 Task: Use the formula "IMDIV" in spreadsheet "Project portfolio".
Action: Mouse pressed left at (602, 302)
Screenshot: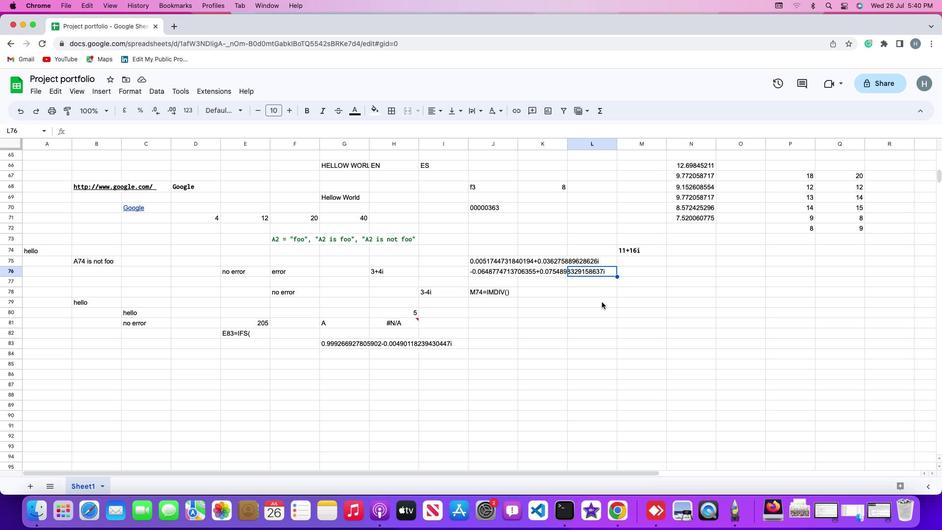 
Action: Mouse moved to (106, 92)
Screenshot: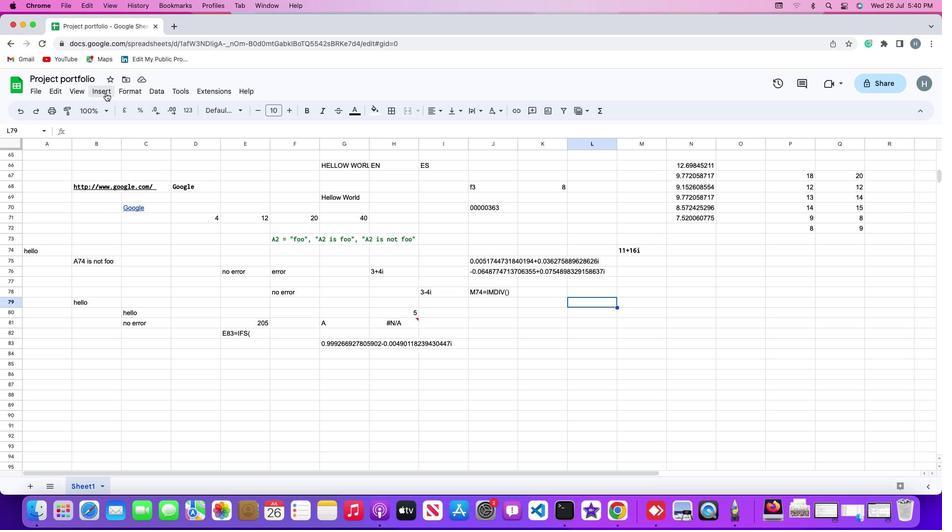 
Action: Mouse pressed left at (106, 92)
Screenshot: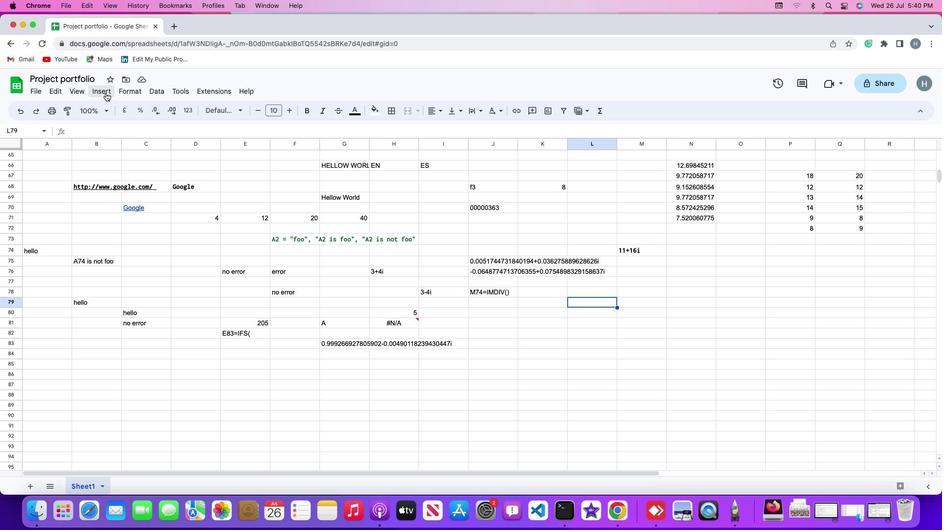 
Action: Mouse moved to (124, 249)
Screenshot: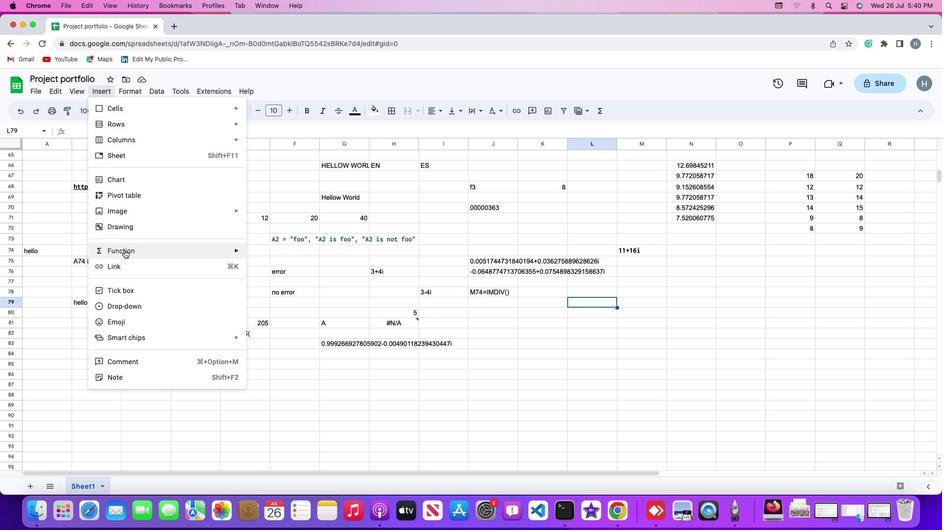 
Action: Mouse pressed left at (124, 249)
Screenshot: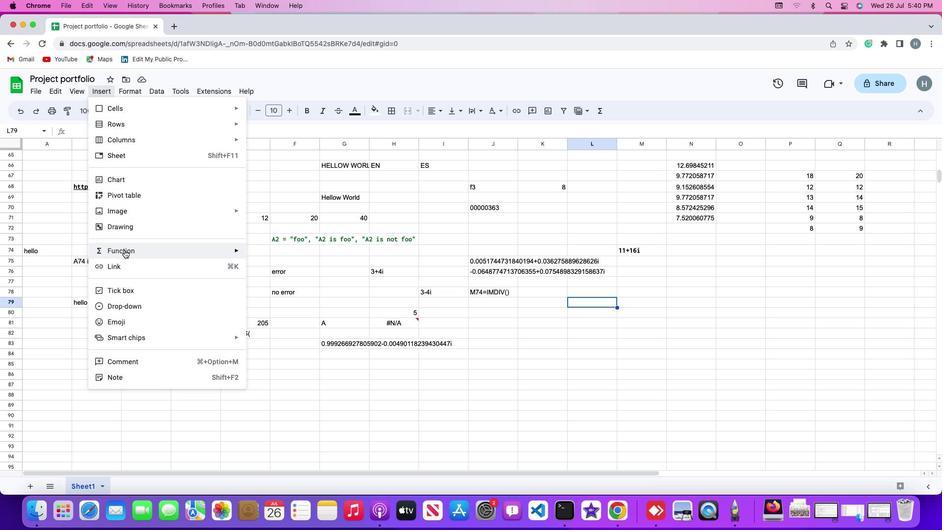 
Action: Mouse moved to (295, 208)
Screenshot: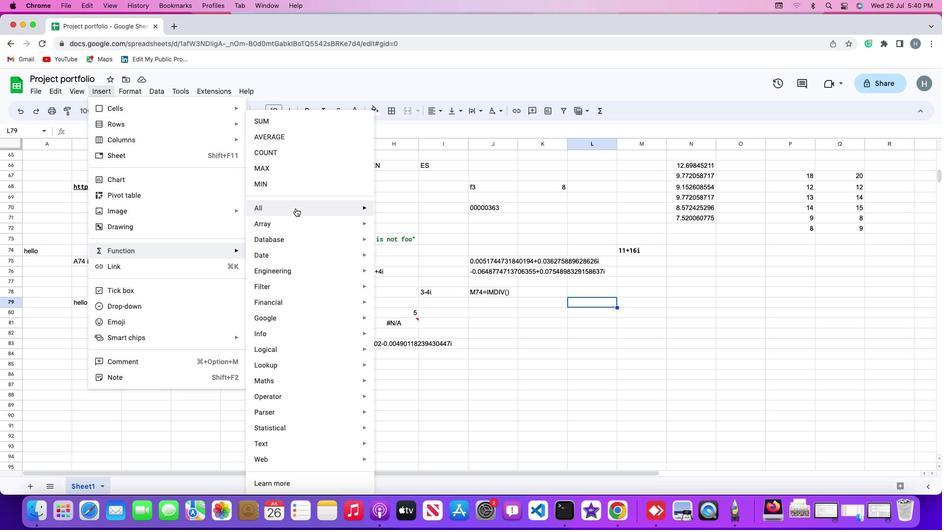 
Action: Mouse pressed left at (295, 208)
Screenshot: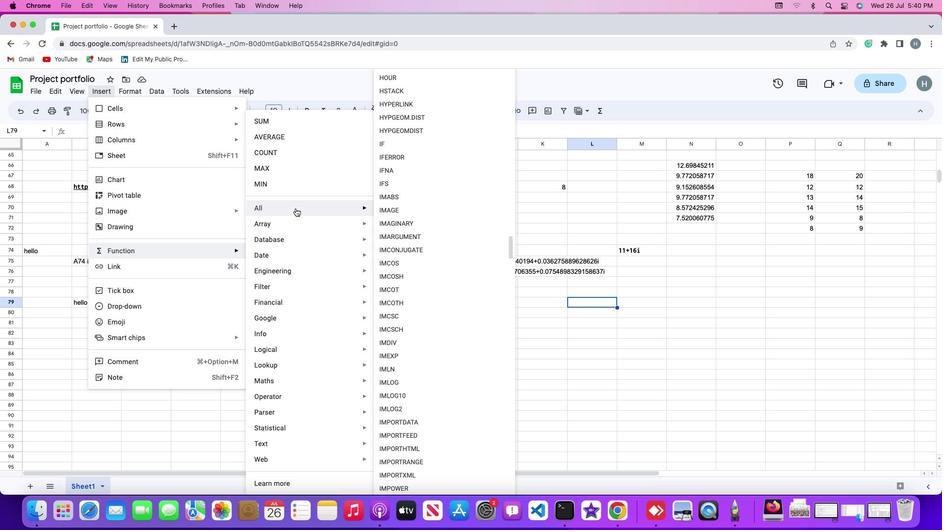 
Action: Mouse moved to (422, 343)
Screenshot: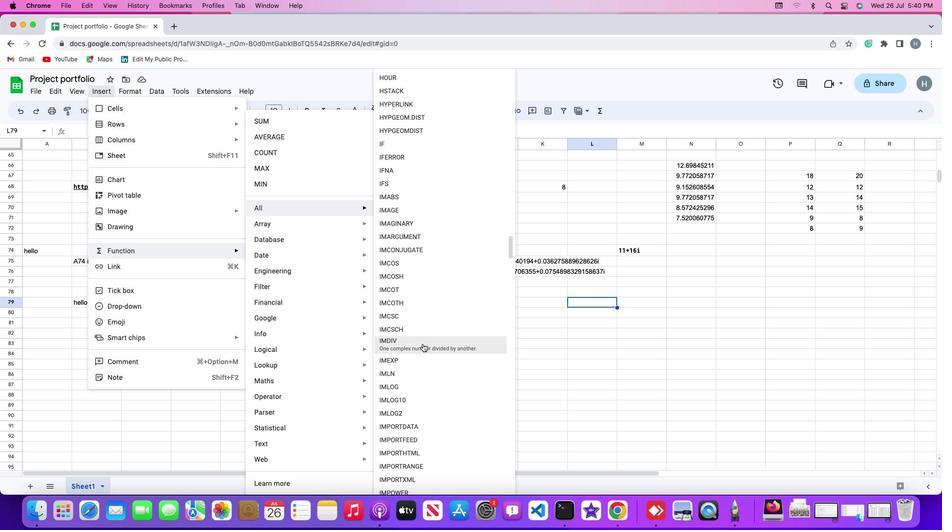 
Action: Mouse pressed left at (422, 343)
Screenshot: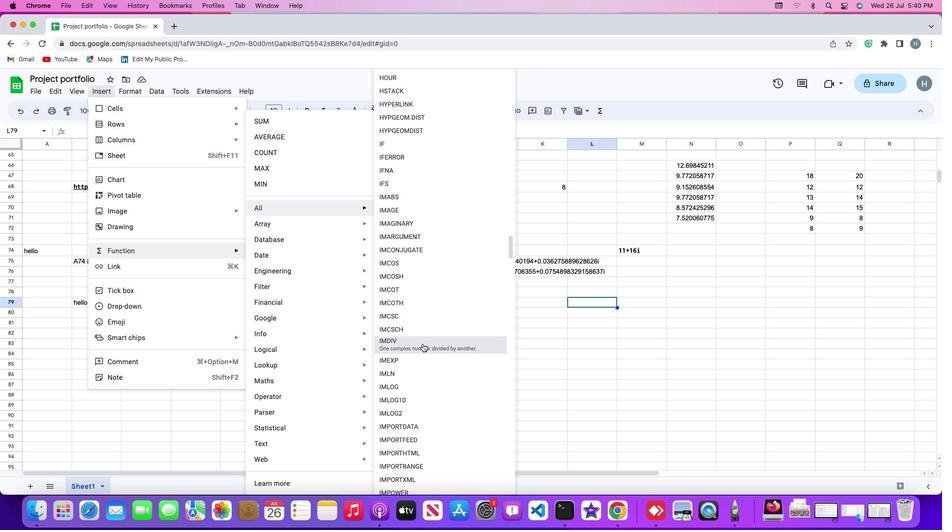 
Action: Mouse moved to (627, 246)
Screenshot: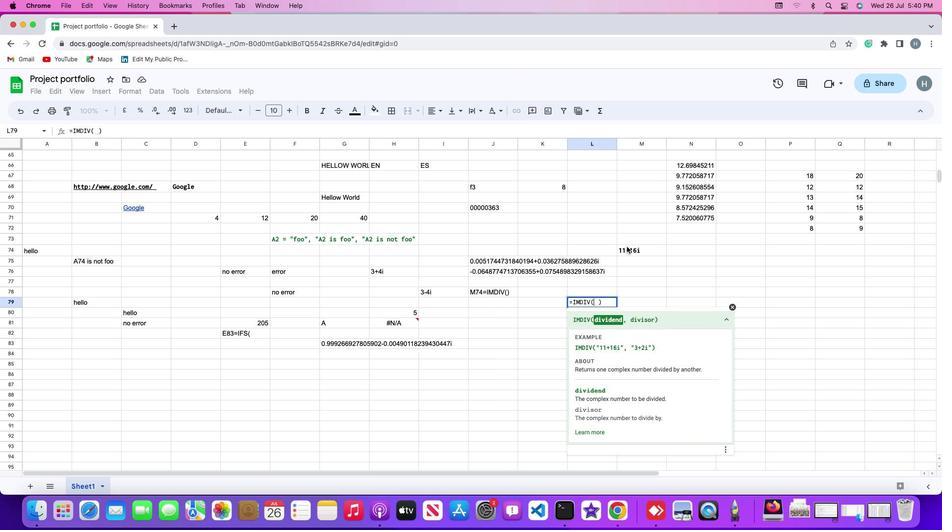 
Action: Mouse pressed left at (627, 246)
Screenshot: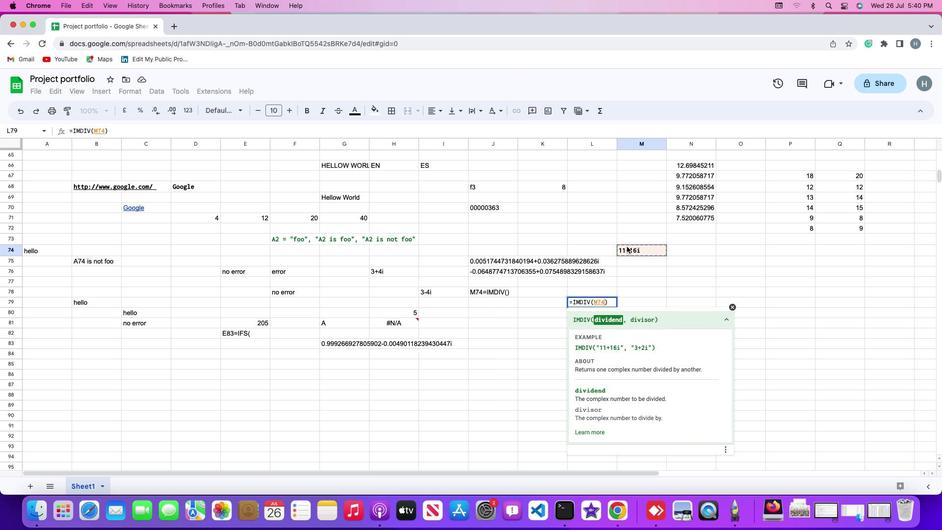 
Action: Mouse moved to (626, 247)
Screenshot: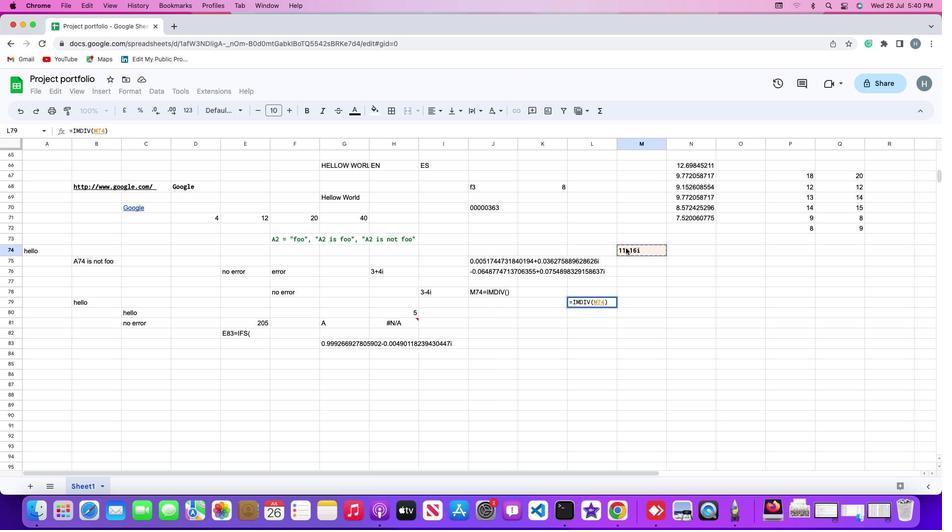 
Action: Key pressed ','
Screenshot: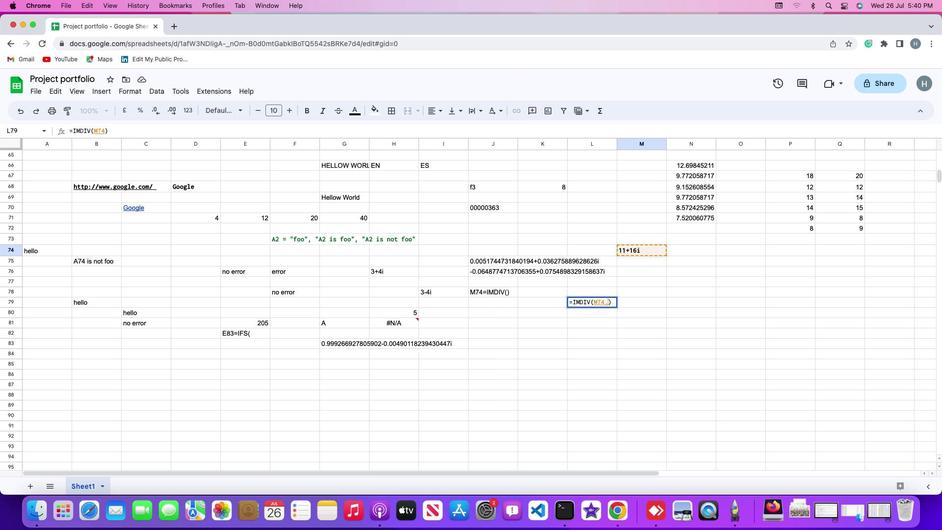 
Action: Mouse moved to (387, 272)
Screenshot: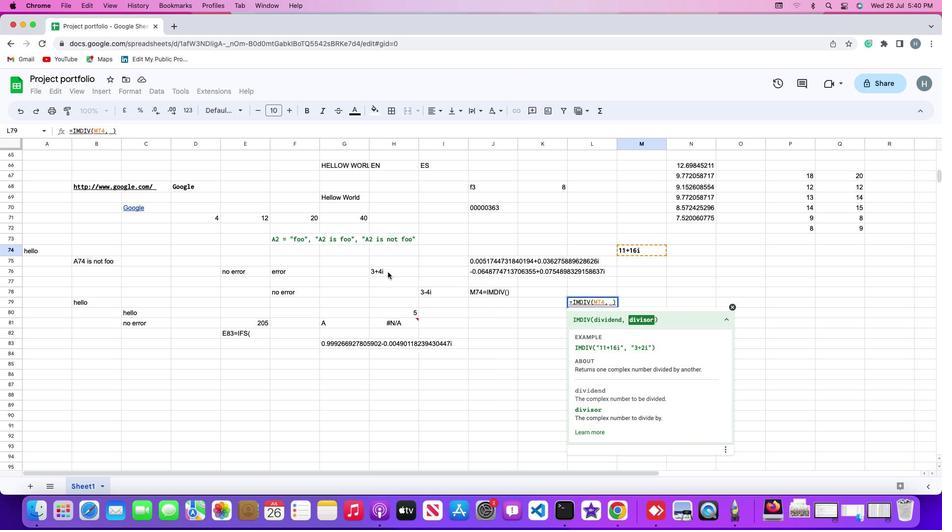 
Action: Mouse pressed left at (387, 272)
Screenshot: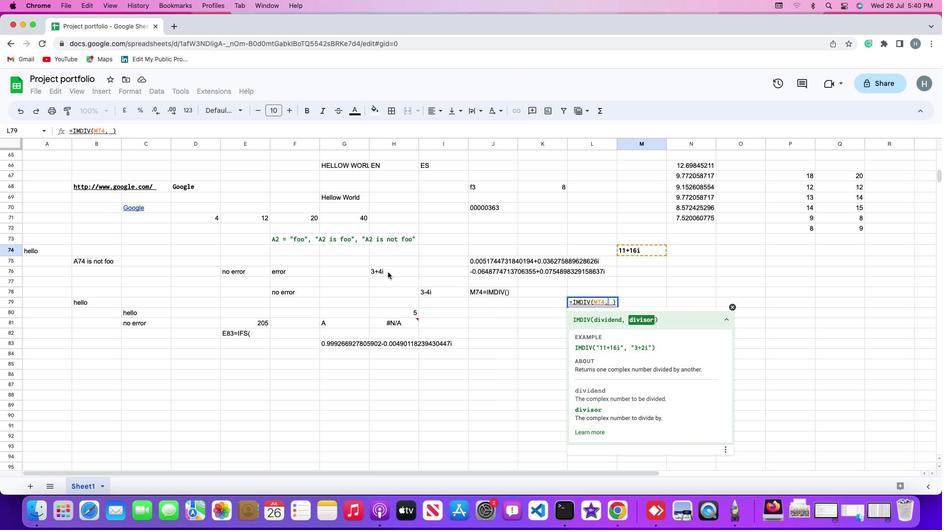 
Action: Mouse moved to (387, 272)
Screenshot: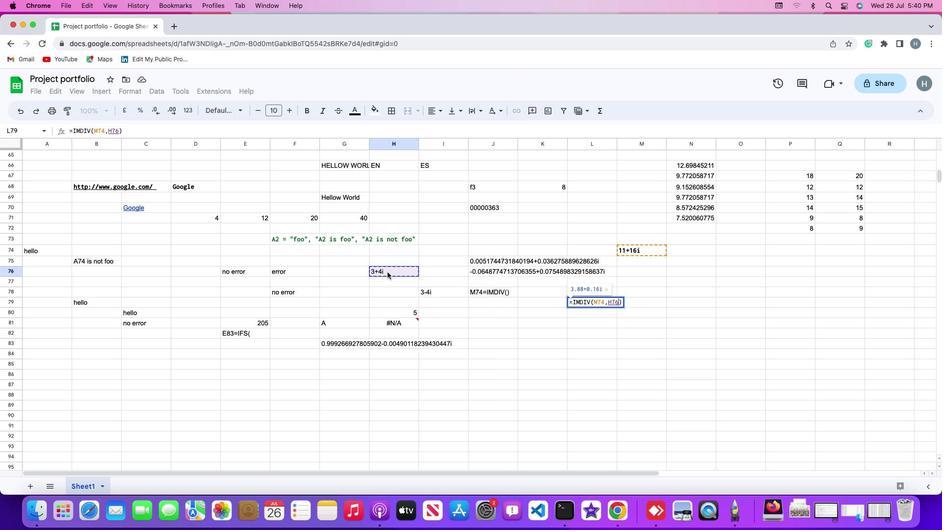 
Action: Key pressed Key.enter
Screenshot: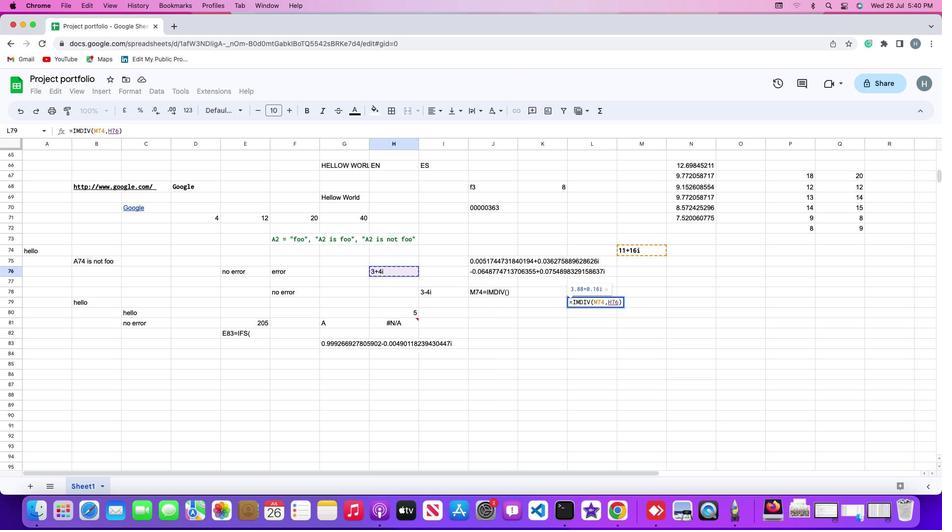 
Action: Mouse moved to (388, 273)
Screenshot: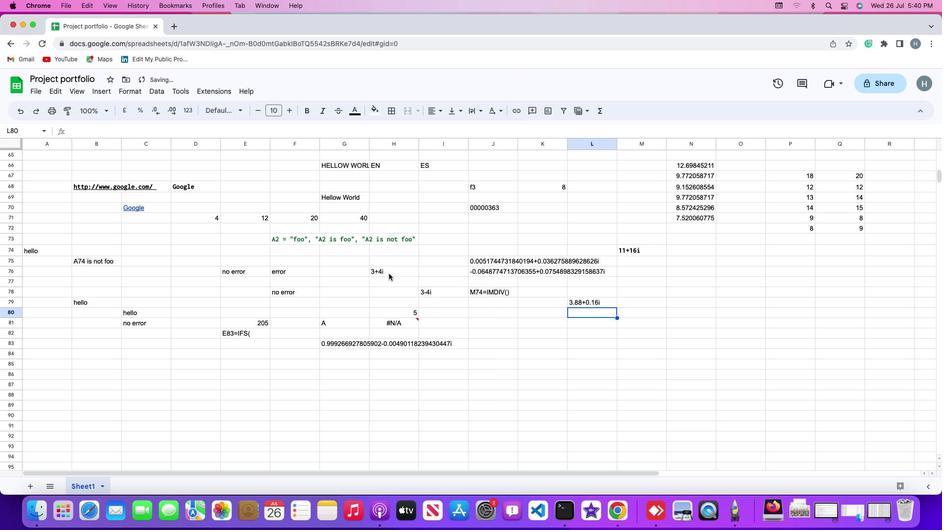 
